Task: Set the Teletext alignment to the top-right for VBI and Teletext decoder.
Action: Mouse moved to (117, 14)
Screenshot: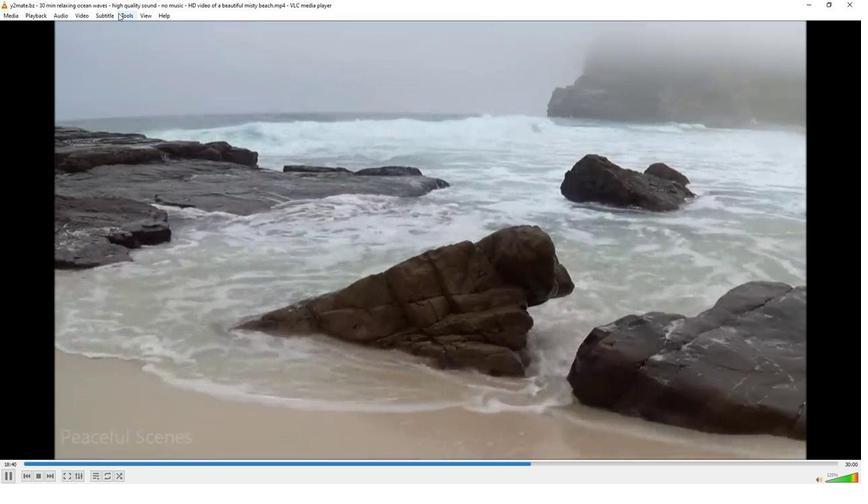
Action: Mouse pressed left at (117, 14)
Screenshot: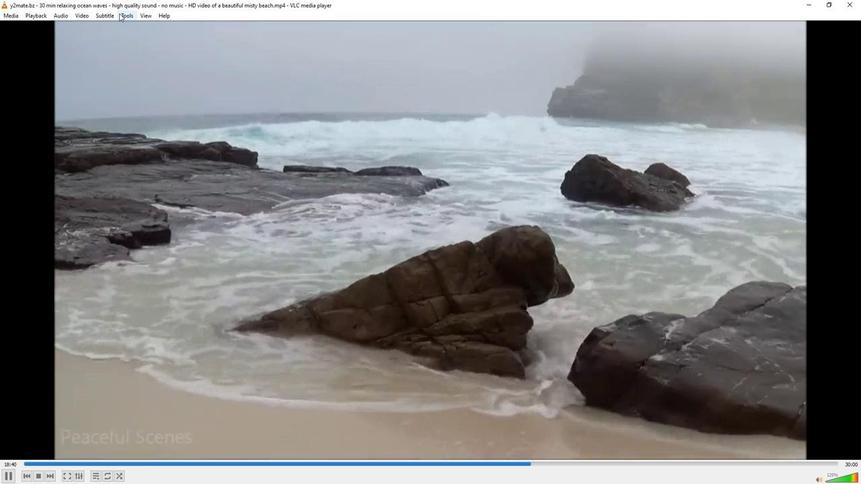 
Action: Mouse moved to (144, 121)
Screenshot: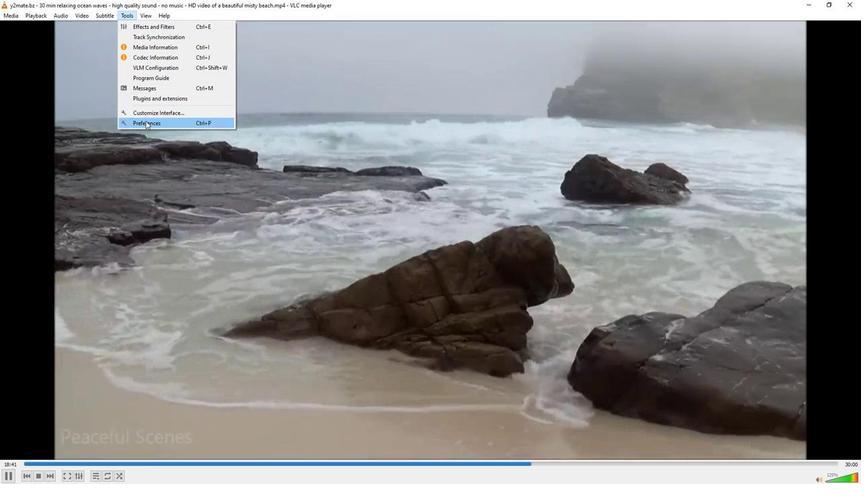 
Action: Mouse pressed left at (144, 121)
Screenshot: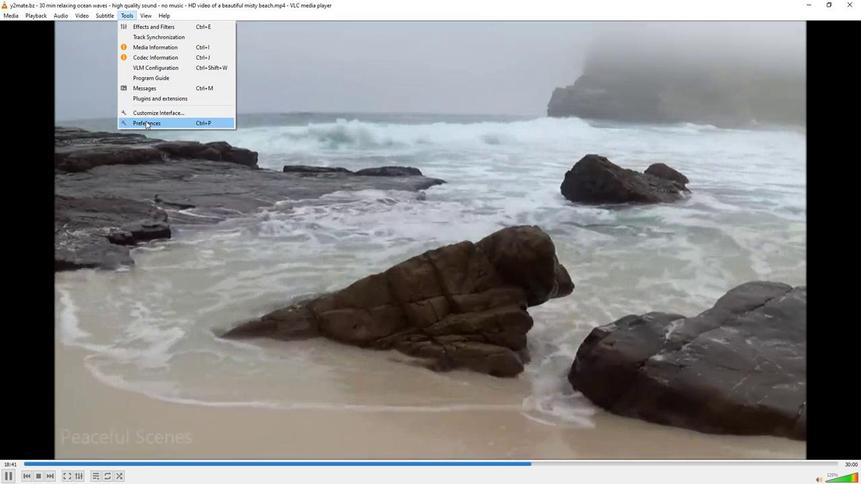 
Action: Mouse moved to (101, 373)
Screenshot: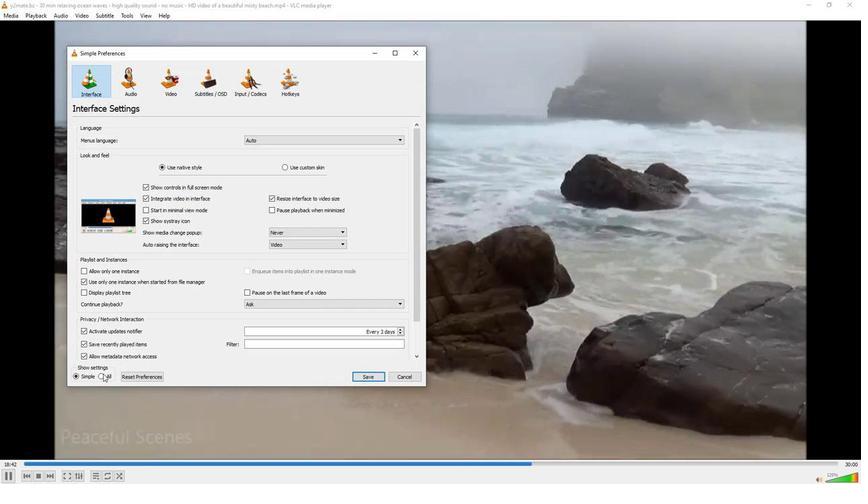 
Action: Mouse pressed left at (101, 373)
Screenshot: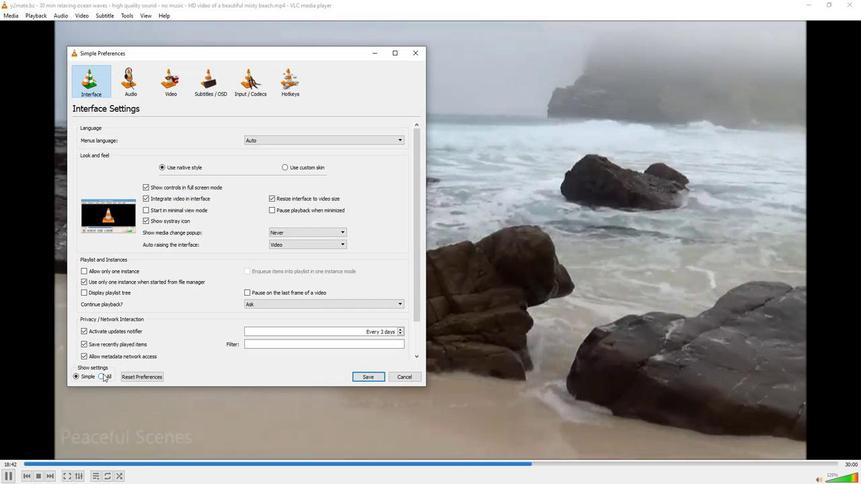 
Action: Mouse moved to (88, 251)
Screenshot: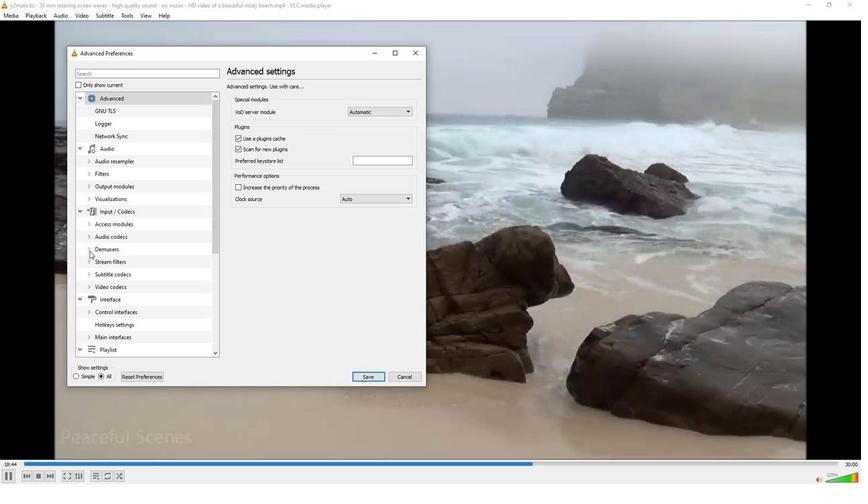 
Action: Mouse pressed left at (88, 251)
Screenshot: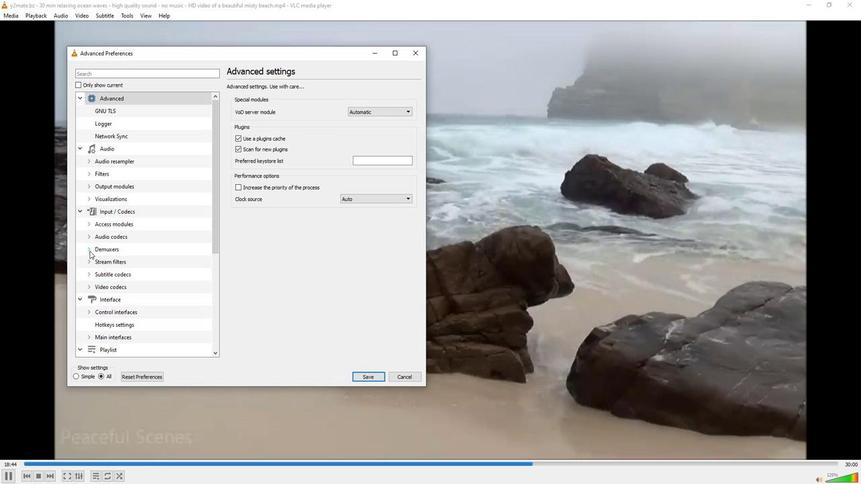 
Action: Mouse moved to (90, 278)
Screenshot: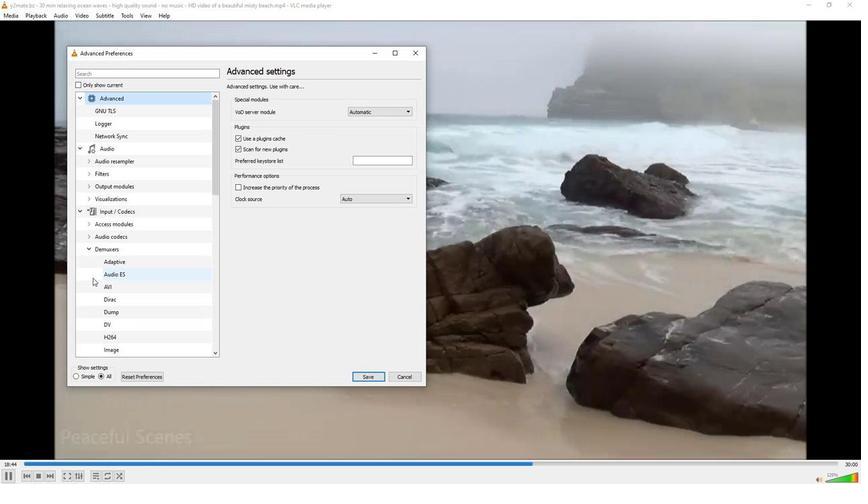 
Action: Mouse scrolled (90, 277) with delta (0, 0)
Screenshot: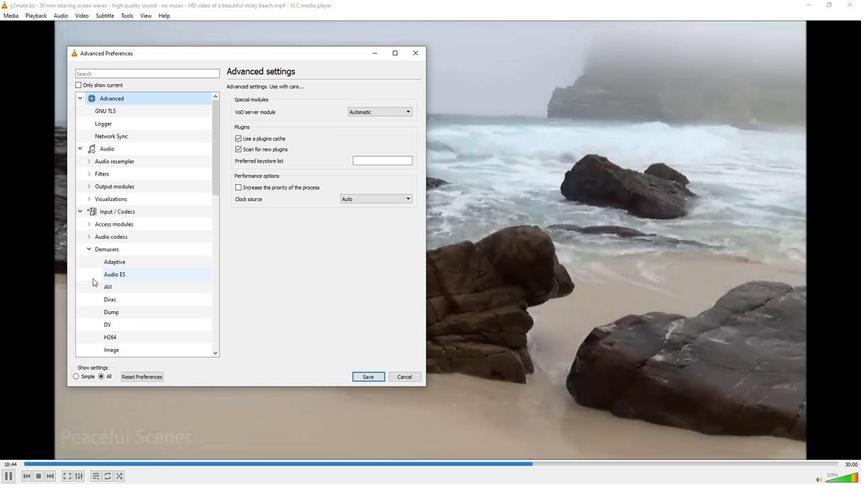 
Action: Mouse moved to (91, 278)
Screenshot: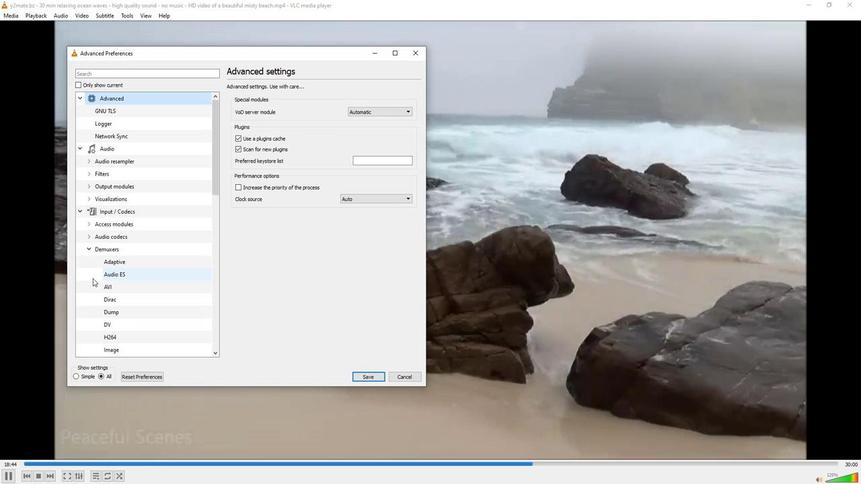 
Action: Mouse scrolled (91, 277) with delta (0, 0)
Screenshot: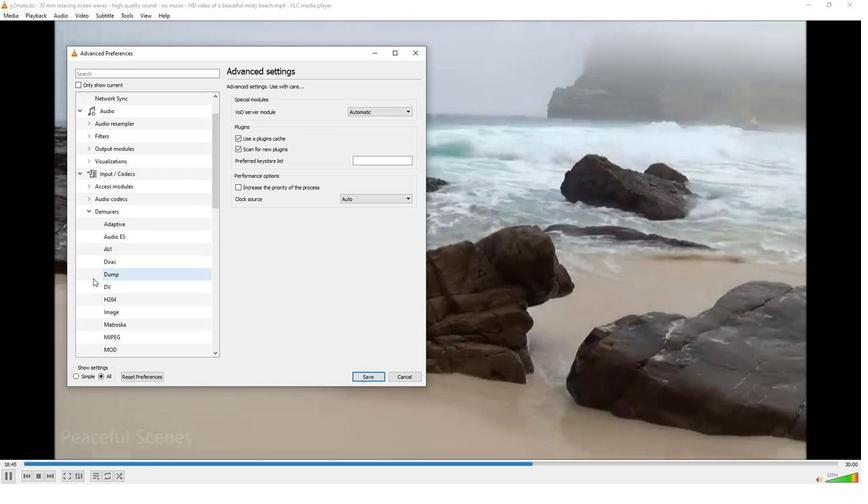 
Action: Mouse scrolled (91, 277) with delta (0, 0)
Screenshot: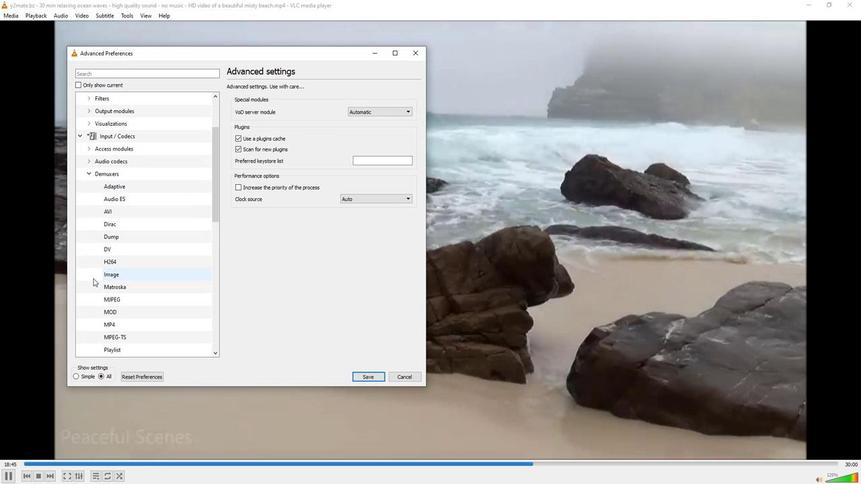 
Action: Mouse scrolled (91, 277) with delta (0, 0)
Screenshot: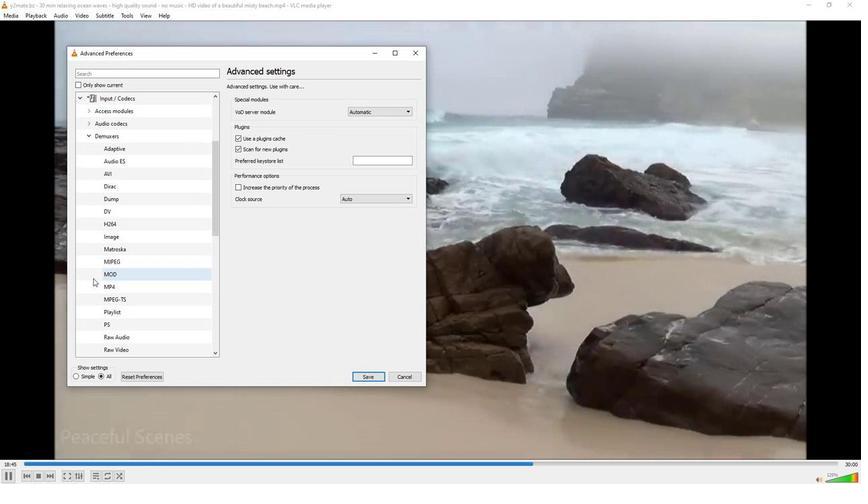 
Action: Mouse scrolled (91, 277) with delta (0, 0)
Screenshot: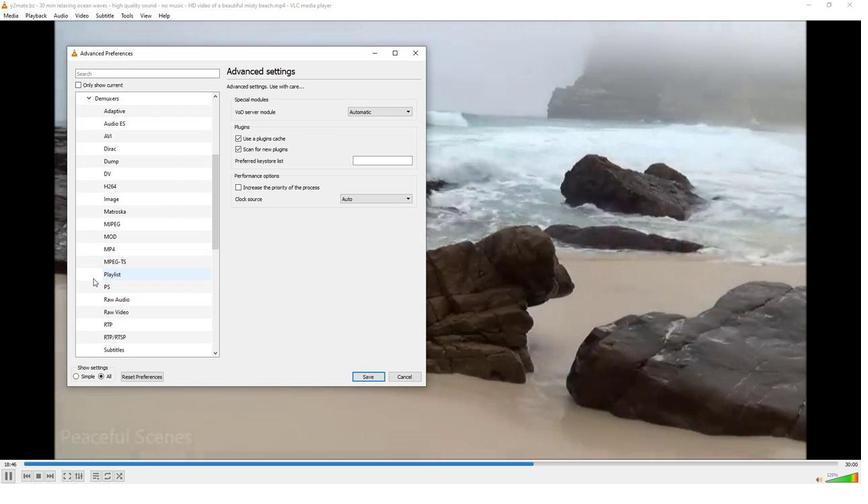 
Action: Mouse moved to (86, 351)
Screenshot: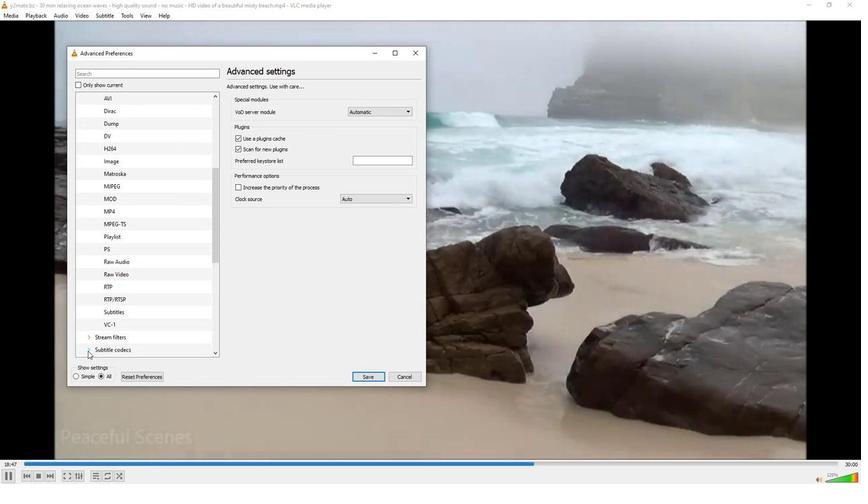 
Action: Mouse pressed left at (86, 351)
Screenshot: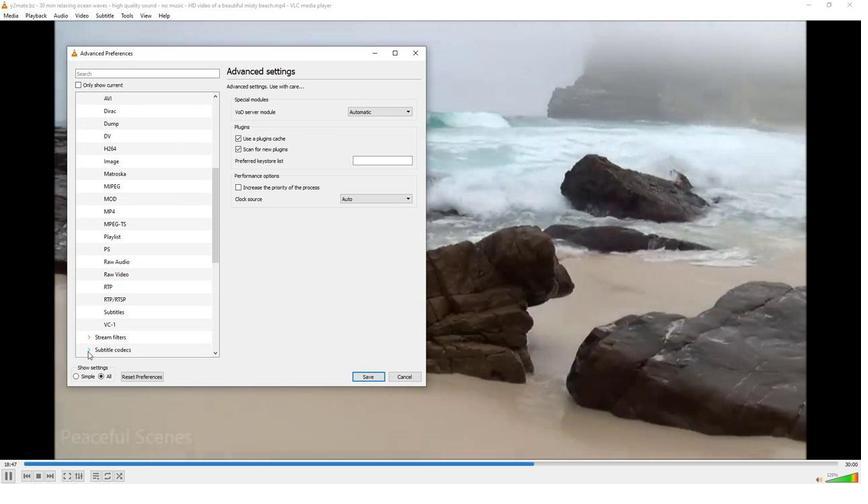 
Action: Mouse moved to (103, 339)
Screenshot: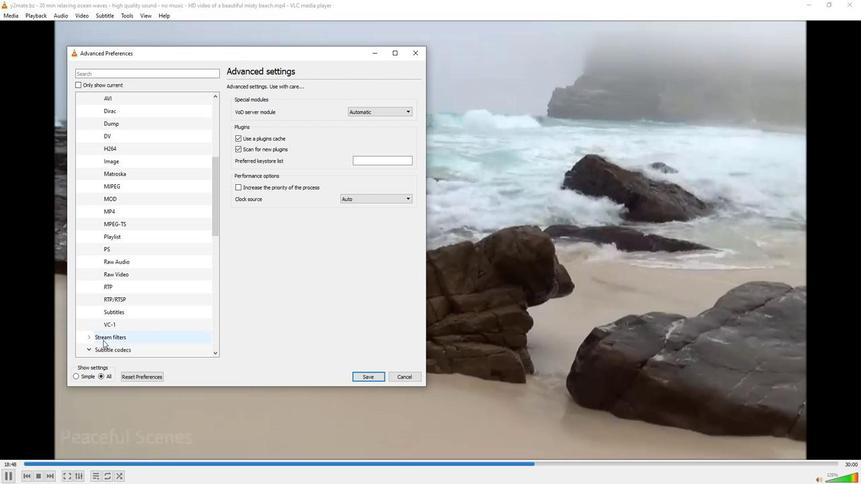 
Action: Mouse scrolled (103, 338) with delta (0, 0)
Screenshot: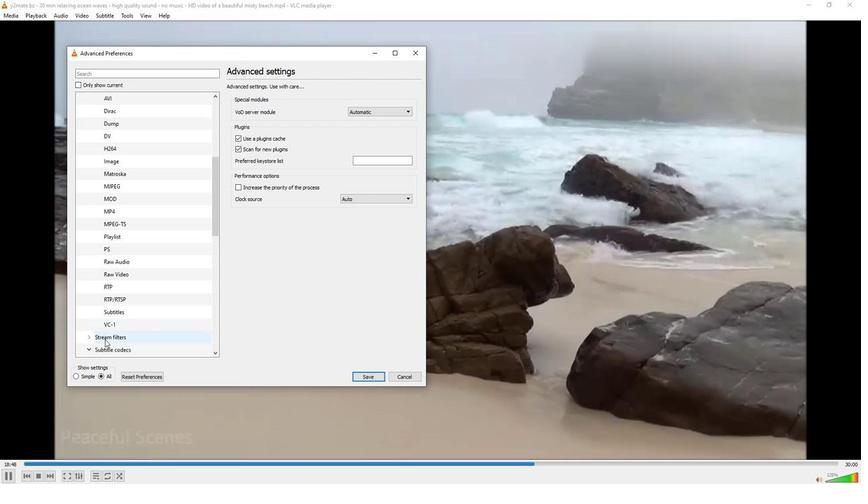 
Action: Mouse scrolled (103, 338) with delta (0, 0)
Screenshot: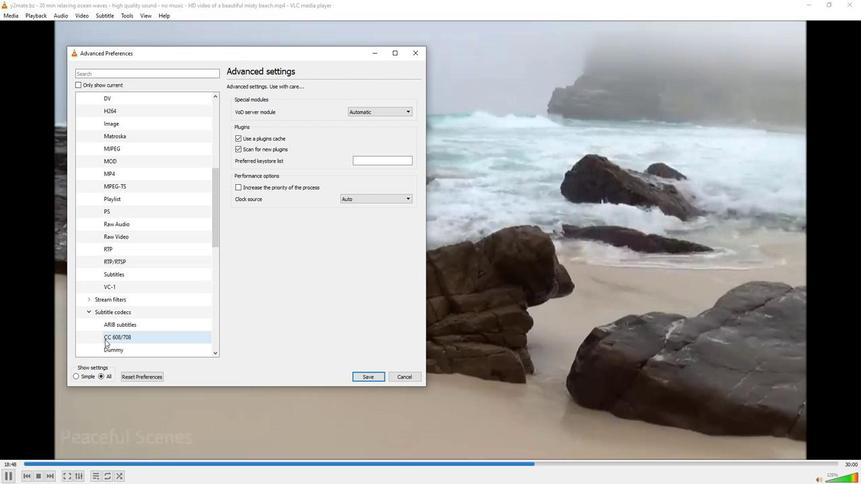 
Action: Mouse moved to (103, 339)
Screenshot: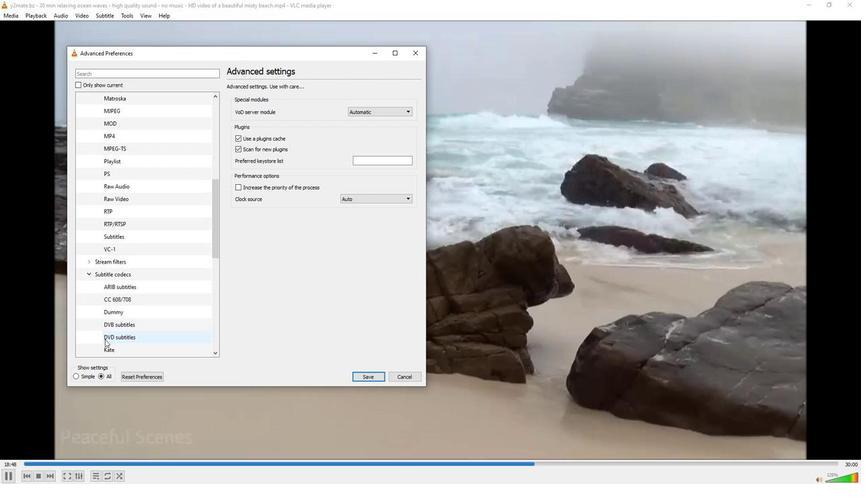 
Action: Mouse scrolled (103, 338) with delta (0, 0)
Screenshot: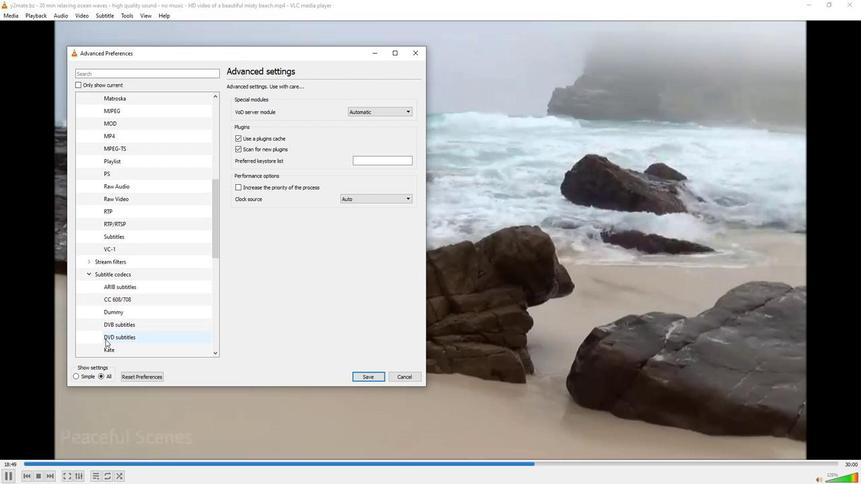 
Action: Mouse scrolled (103, 338) with delta (0, 0)
Screenshot: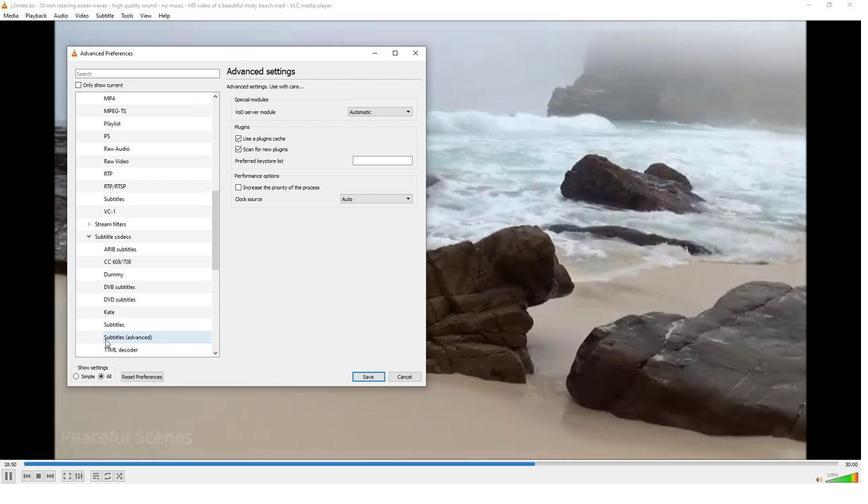 
Action: Mouse moved to (110, 337)
Screenshot: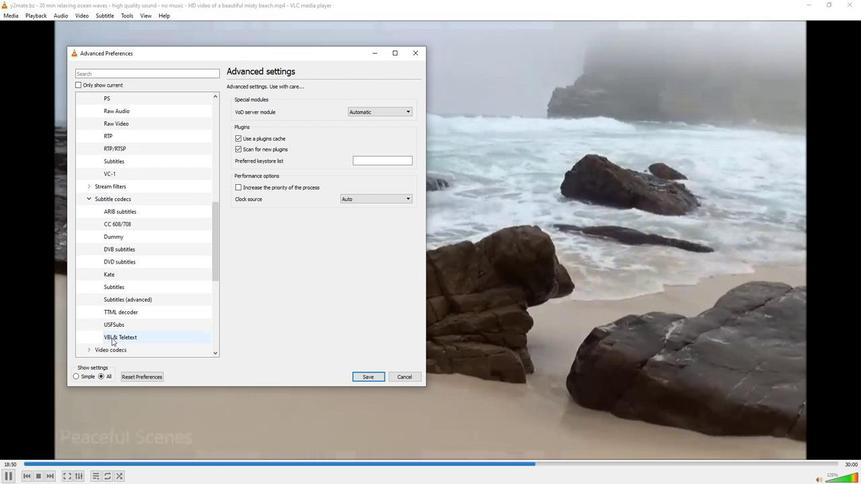 
Action: Mouse pressed left at (110, 337)
Screenshot: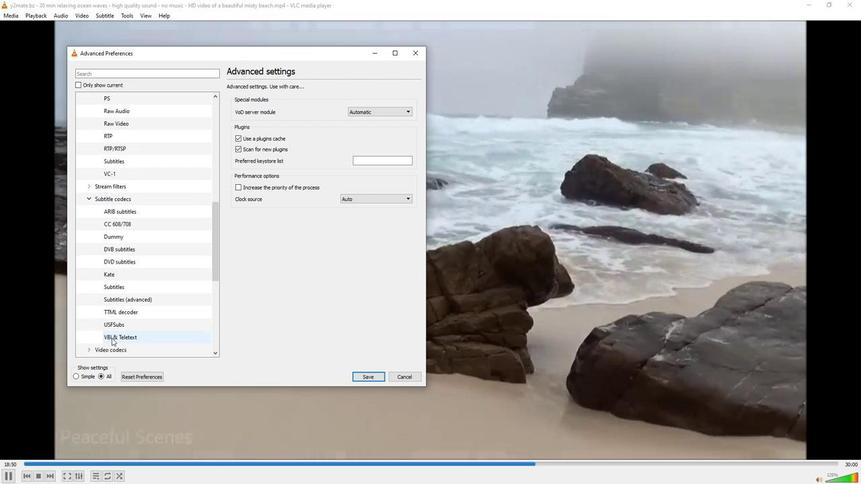 
Action: Mouse moved to (396, 123)
Screenshot: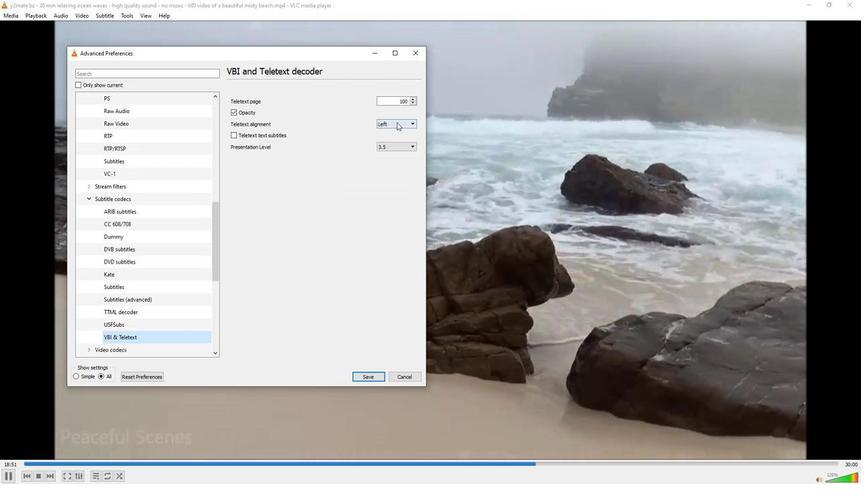 
Action: Mouse pressed left at (396, 123)
Screenshot: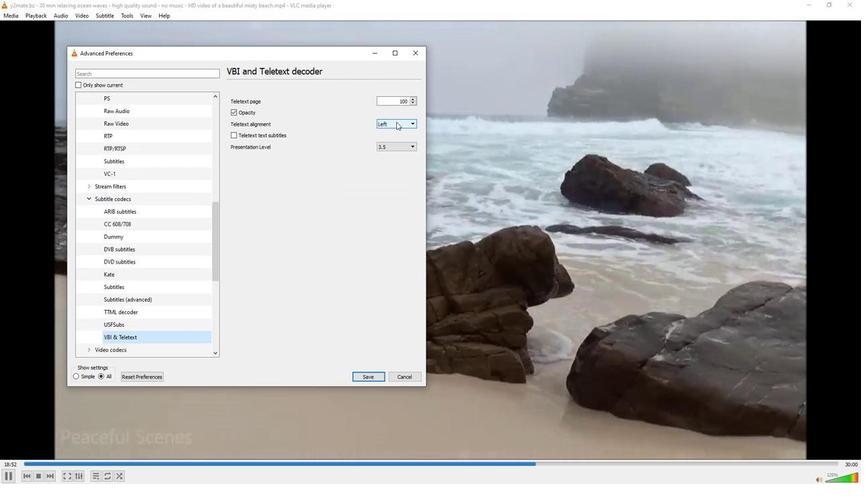
Action: Mouse moved to (391, 166)
Screenshot: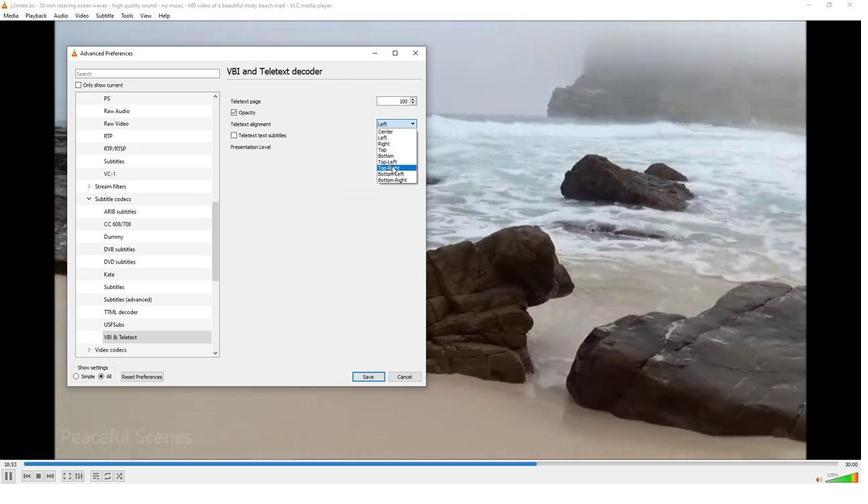 
Action: Mouse pressed left at (391, 166)
Screenshot: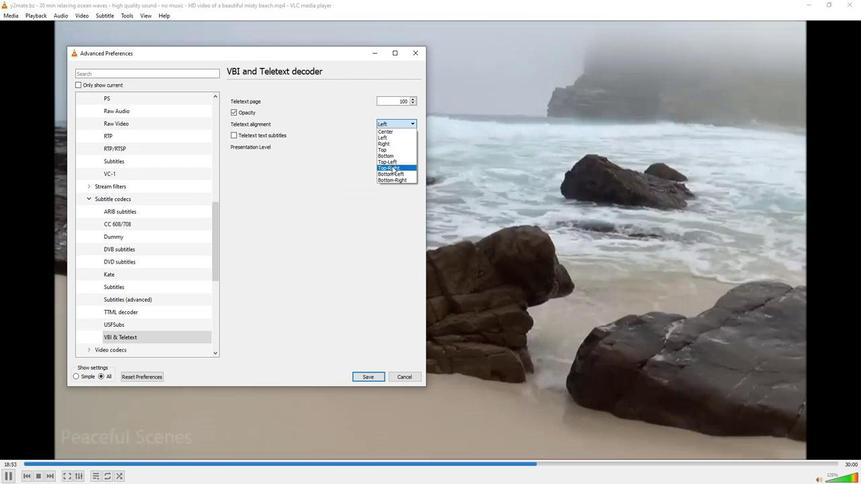 
Action: Mouse moved to (373, 200)
Screenshot: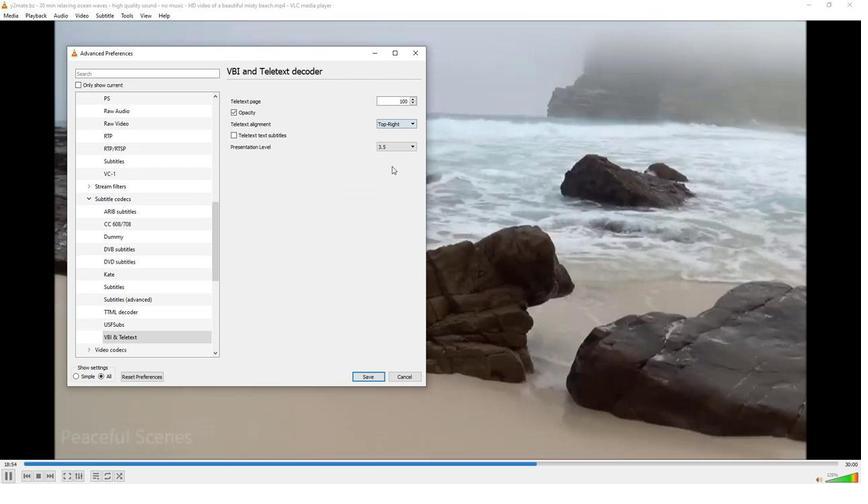 
